 Task: Select the never option in the global toolbar show label.
Action: Mouse moved to (33, 576)
Screenshot: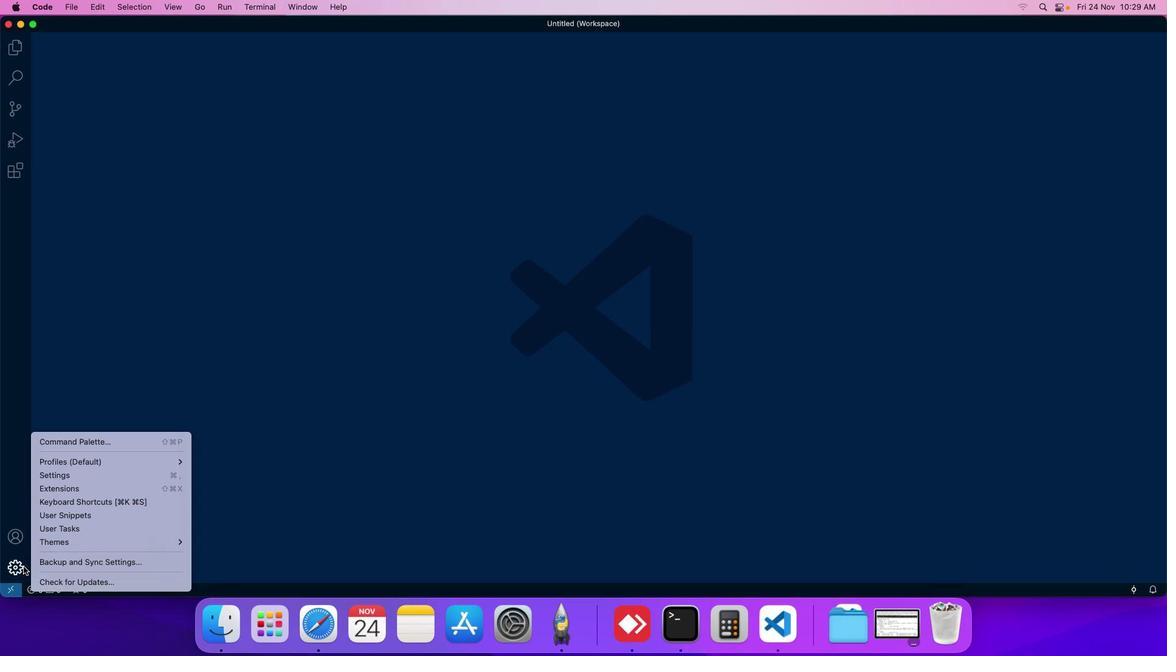 
Action: Mouse pressed left at (33, 576)
Screenshot: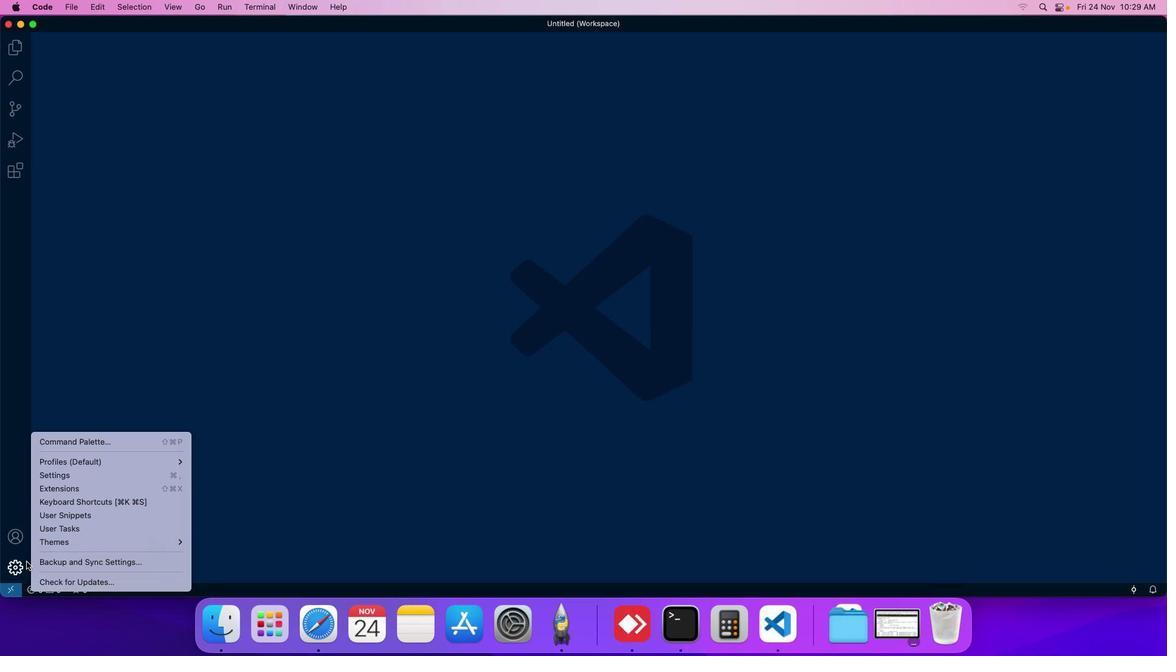 
Action: Mouse moved to (89, 489)
Screenshot: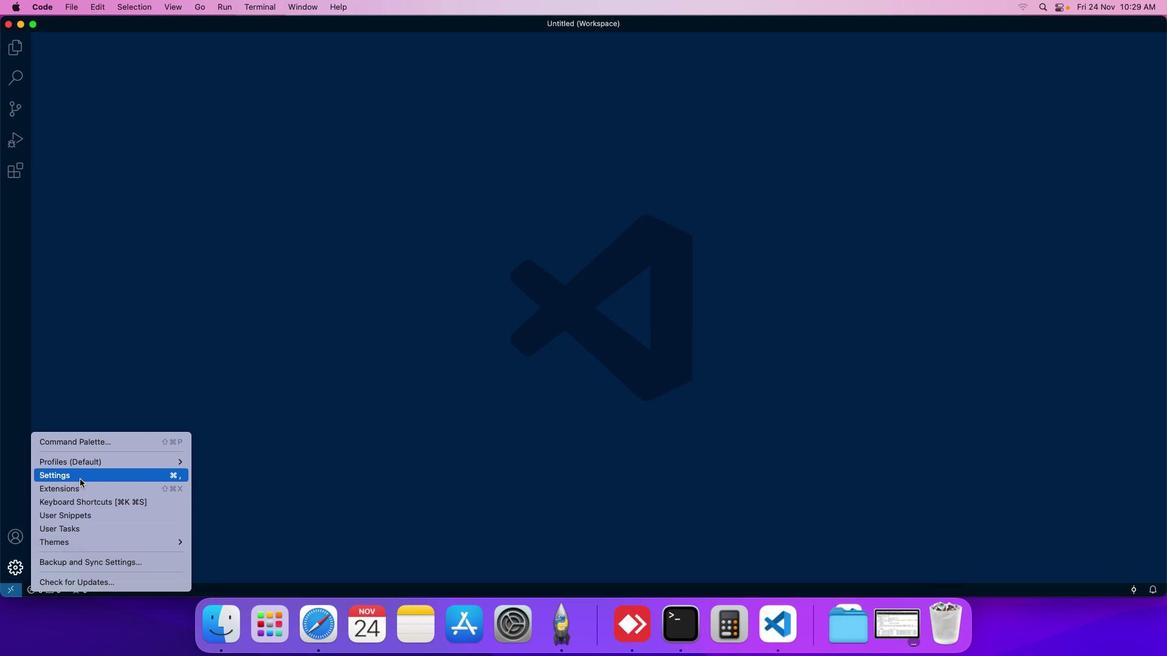 
Action: Mouse pressed left at (89, 489)
Screenshot: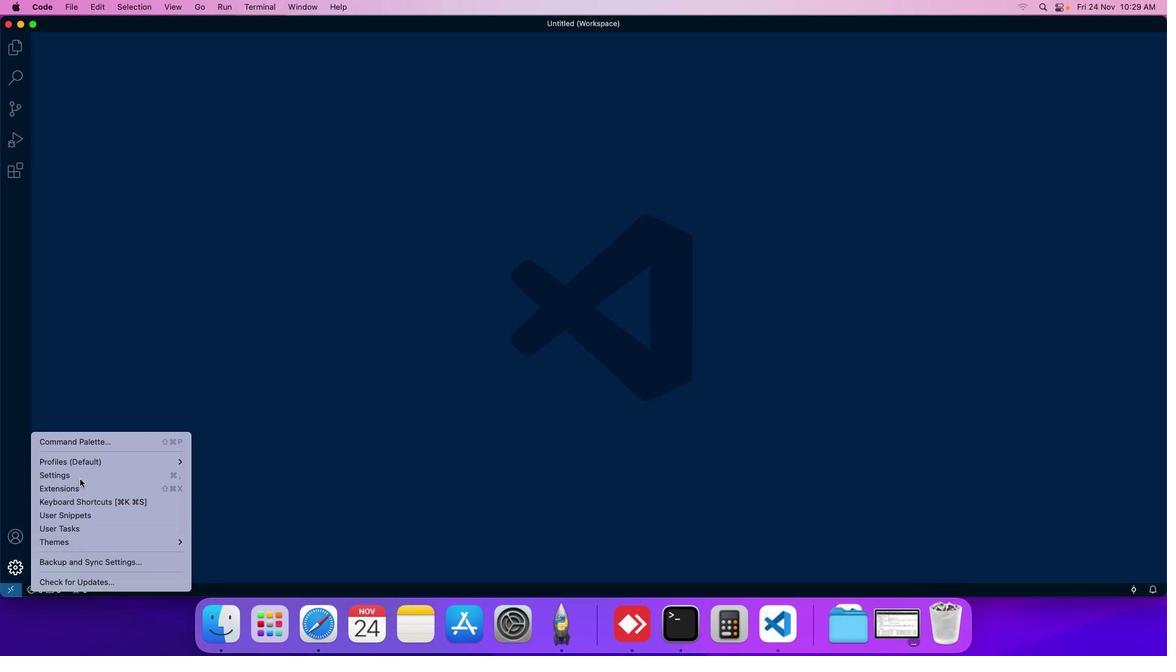 
Action: Mouse moved to (257, 192)
Screenshot: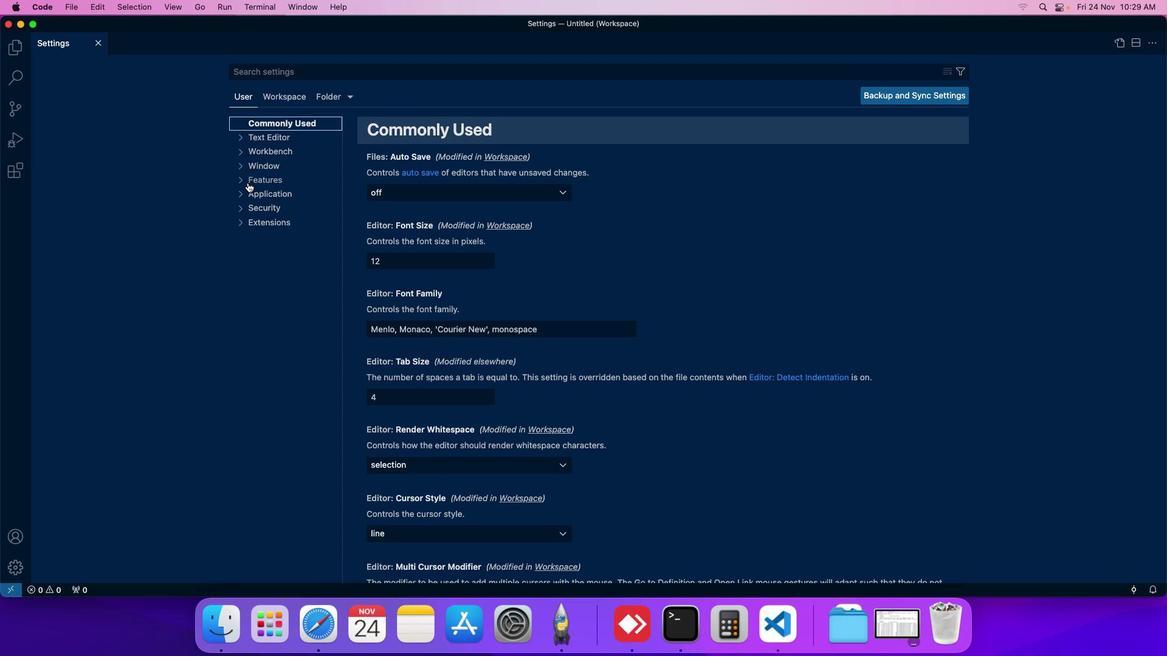 
Action: Mouse pressed left at (257, 192)
Screenshot: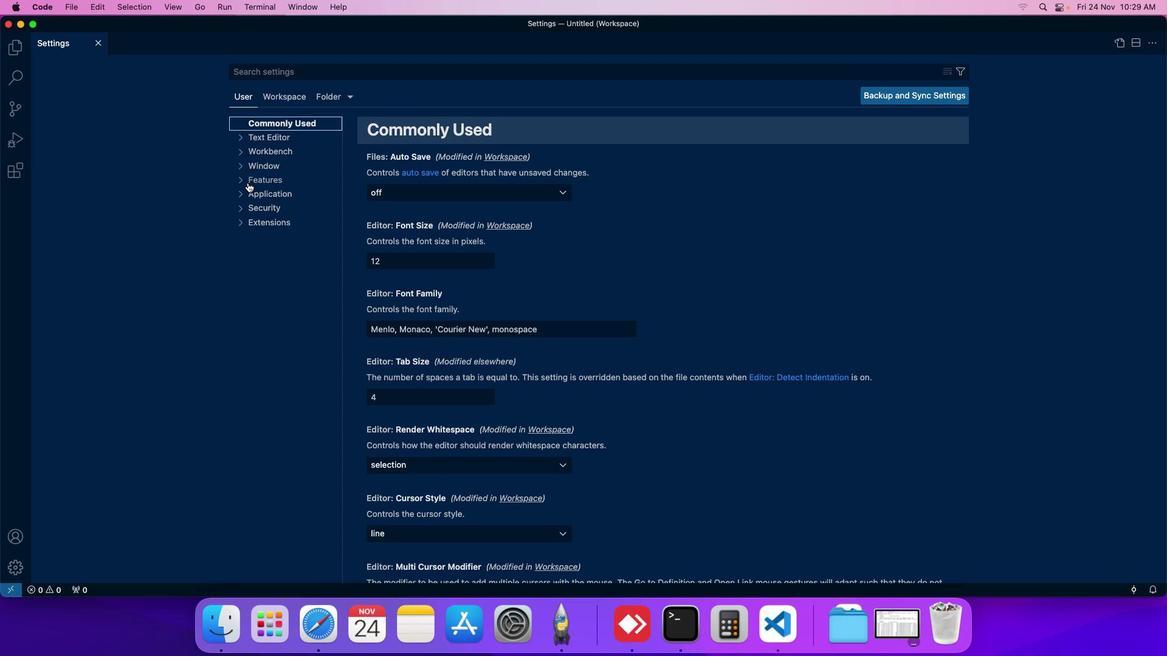 
Action: Mouse moved to (288, 398)
Screenshot: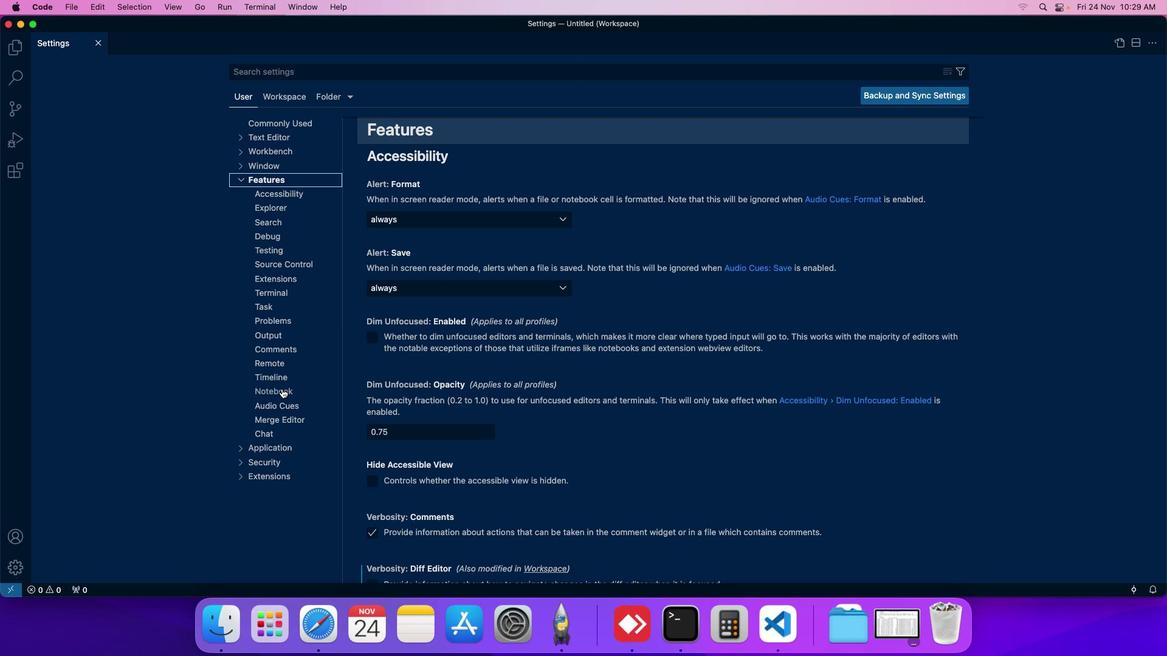 
Action: Mouse pressed left at (288, 398)
Screenshot: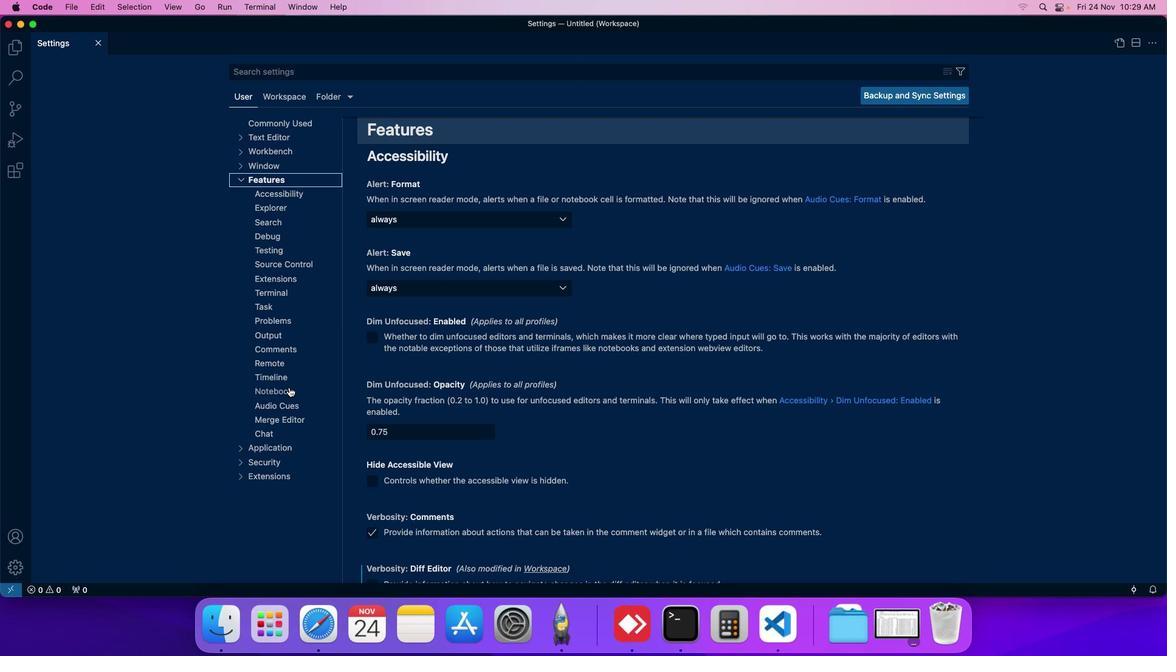 
Action: Mouse moved to (445, 408)
Screenshot: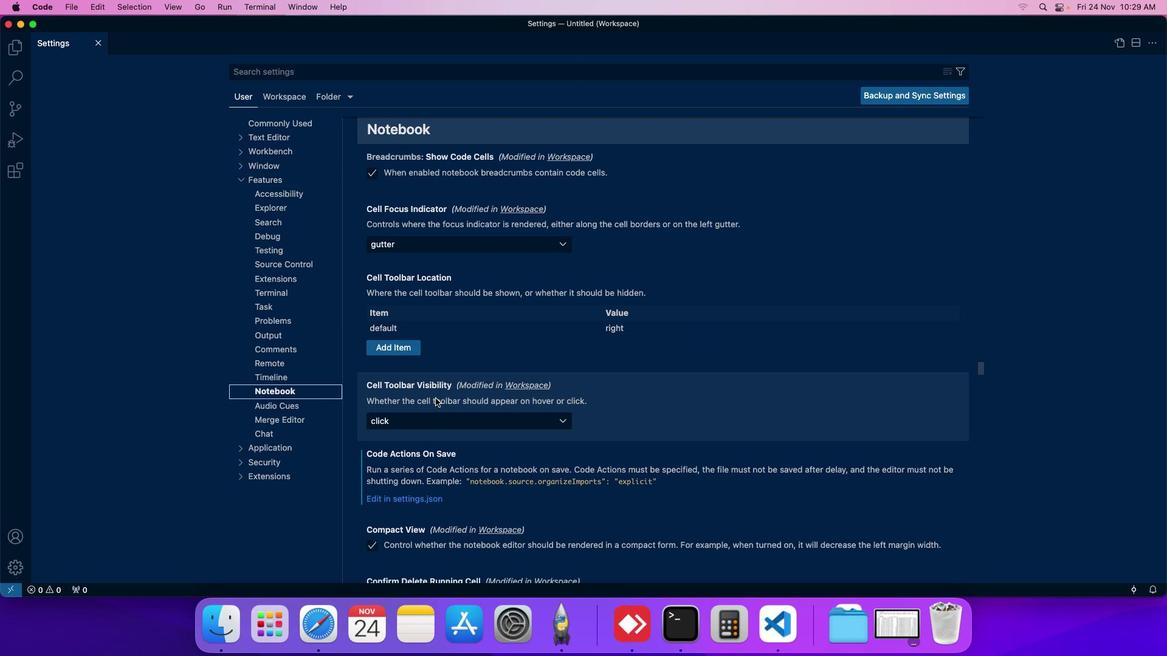 
Action: Mouse scrolled (445, 408) with delta (9, 9)
Screenshot: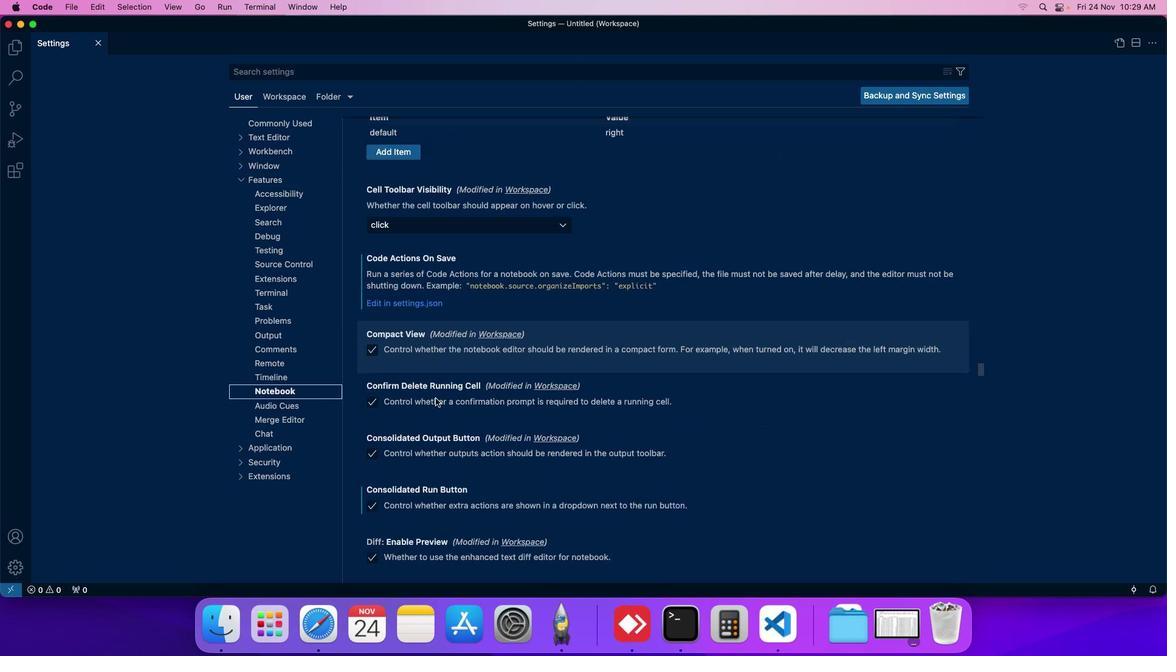 
Action: Mouse scrolled (445, 408) with delta (9, 9)
Screenshot: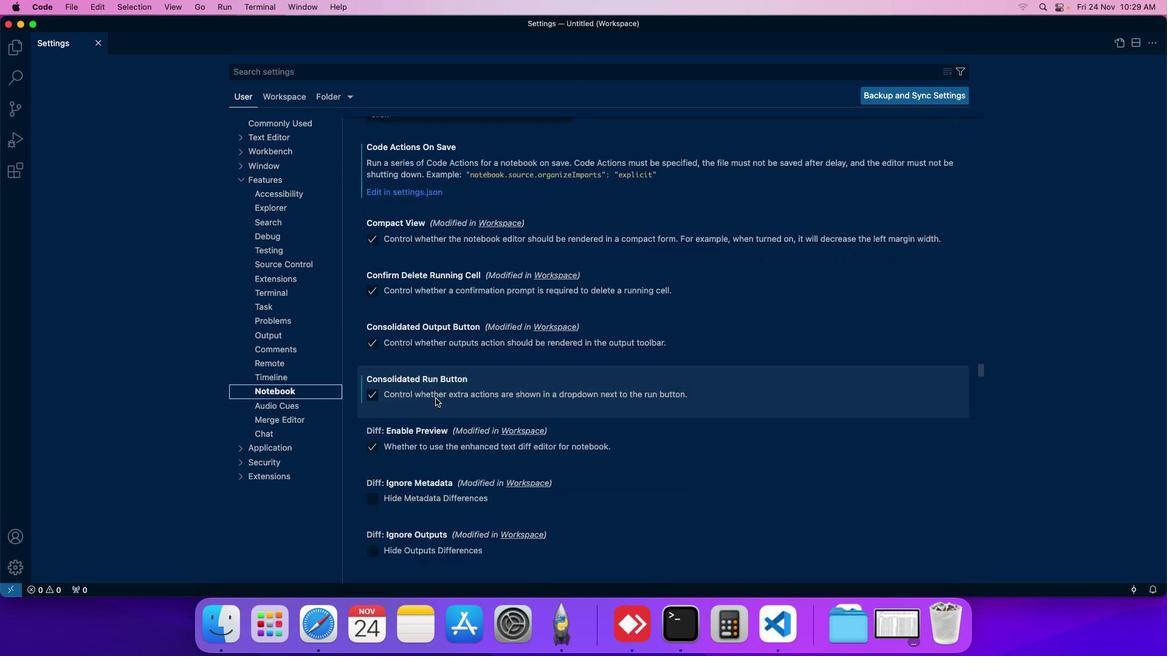 
Action: Mouse scrolled (445, 408) with delta (9, 9)
Screenshot: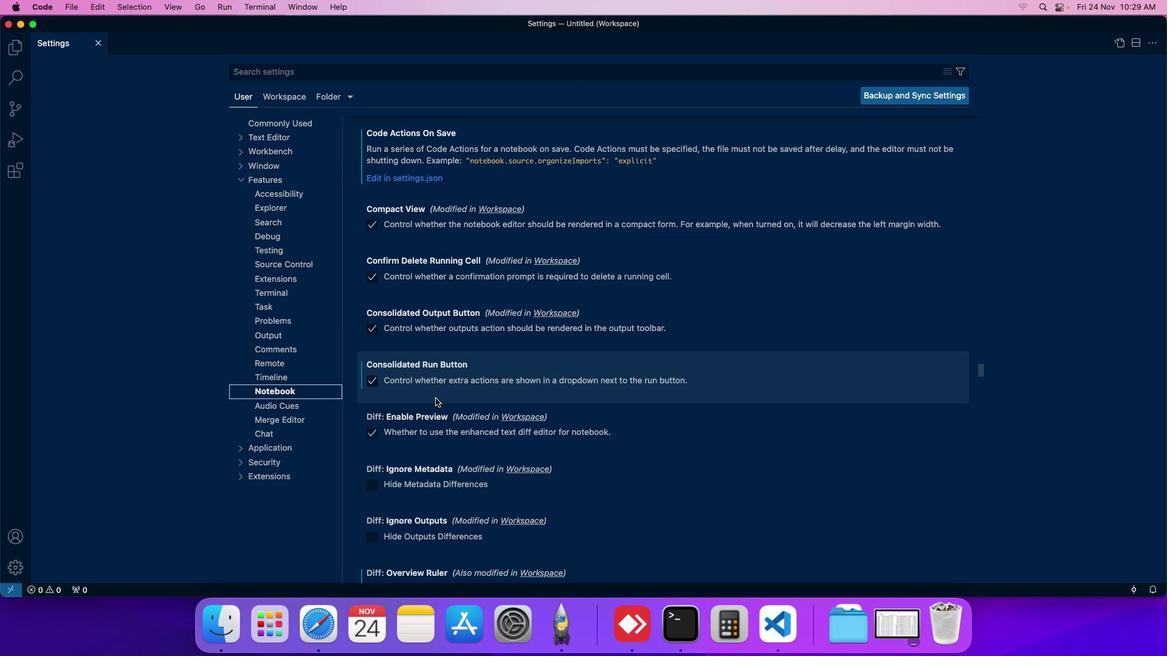 
Action: Mouse scrolled (445, 408) with delta (9, 9)
Screenshot: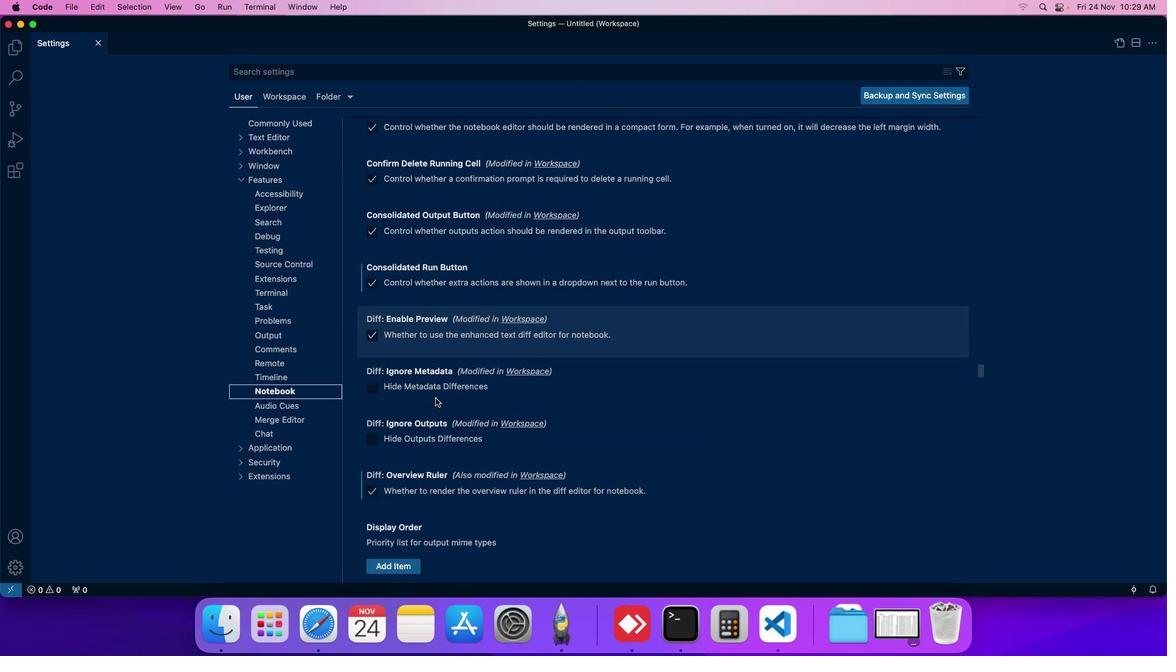
Action: Mouse scrolled (445, 408) with delta (9, 9)
Screenshot: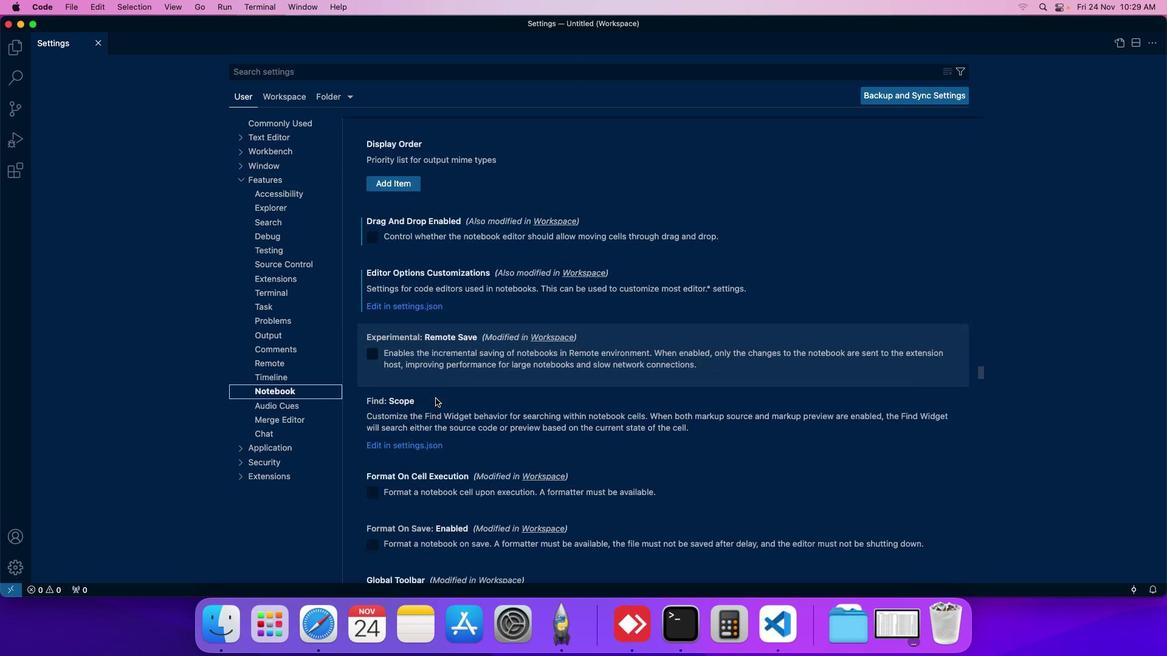 
Action: Mouse moved to (445, 408)
Screenshot: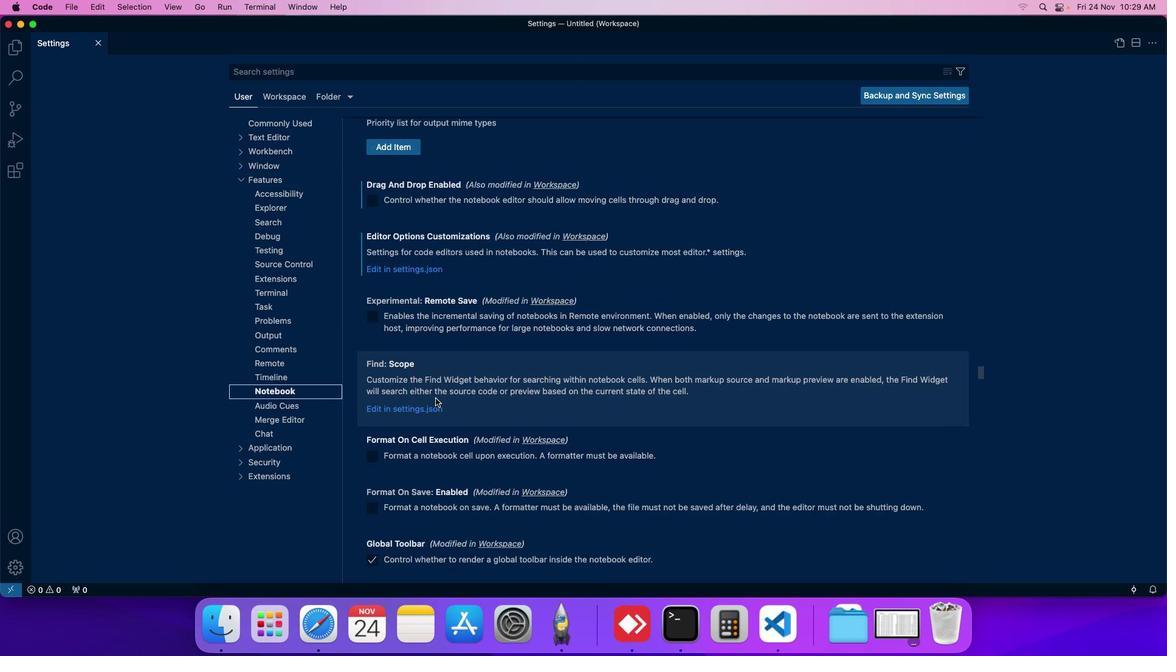 
Action: Mouse scrolled (445, 408) with delta (9, 9)
Screenshot: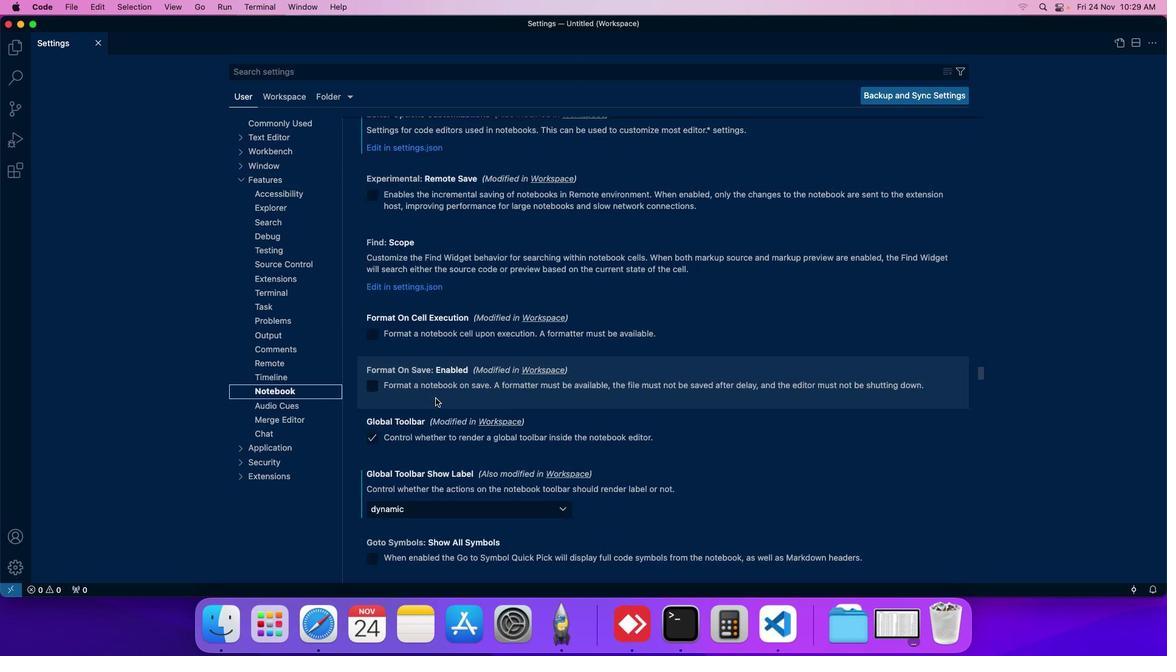 
Action: Mouse scrolled (445, 408) with delta (9, 9)
Screenshot: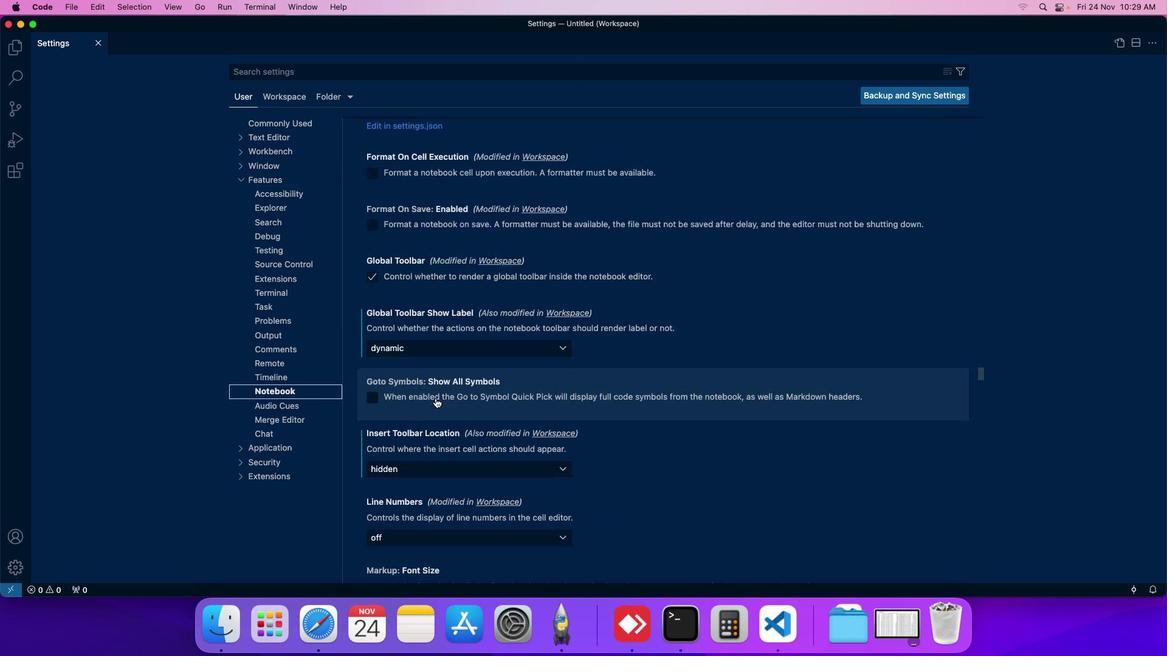 
Action: Mouse scrolled (445, 408) with delta (9, 9)
Screenshot: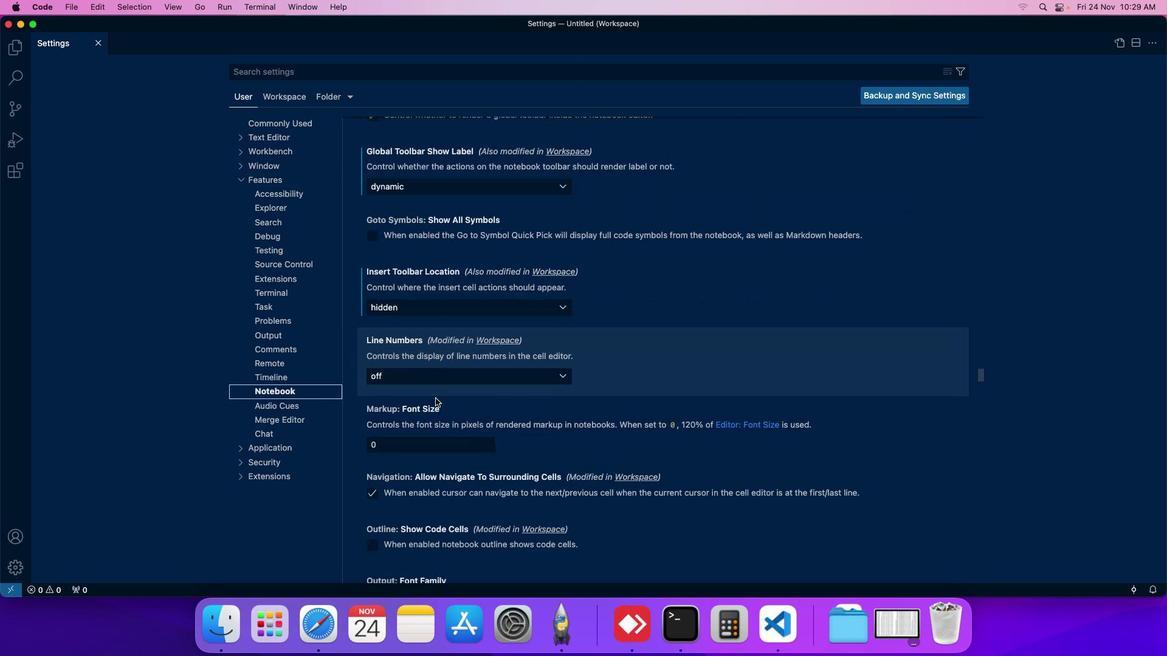 
Action: Mouse scrolled (445, 408) with delta (9, 9)
Screenshot: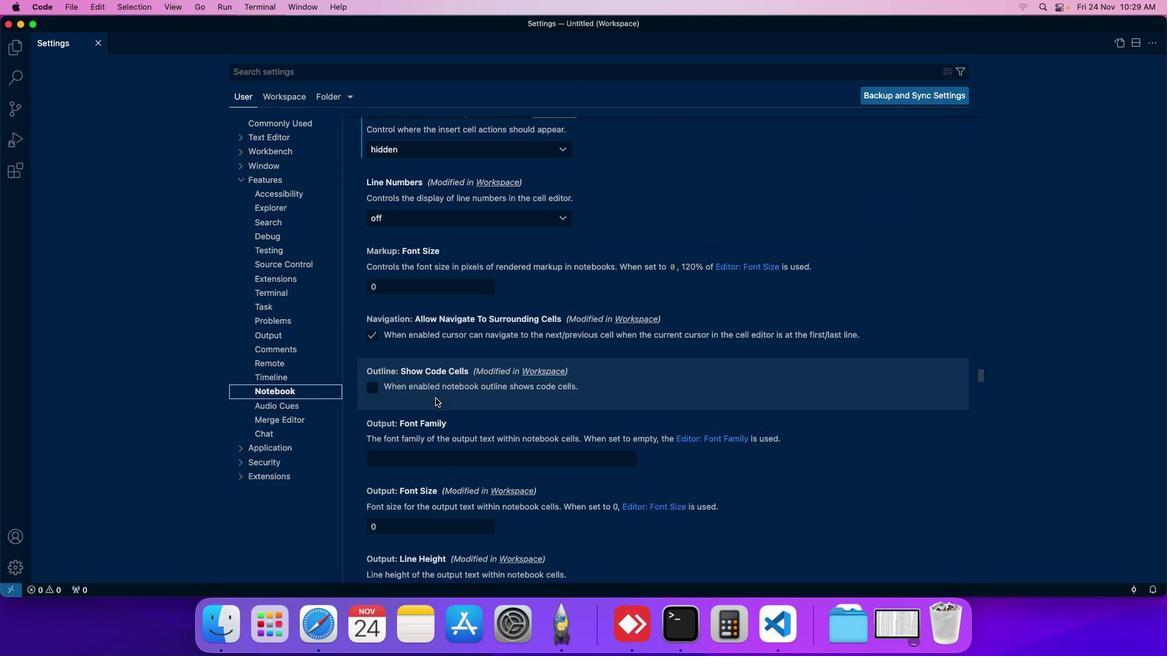 
Action: Mouse scrolled (445, 408) with delta (9, 9)
Screenshot: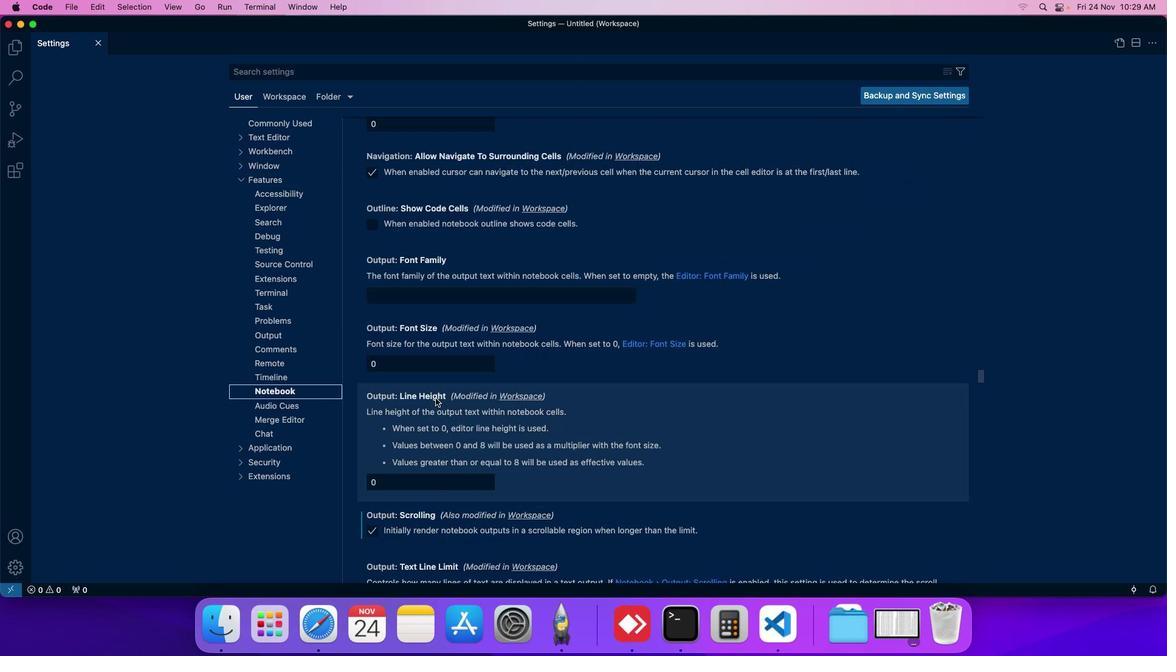 
Action: Mouse scrolled (445, 408) with delta (9, 9)
Screenshot: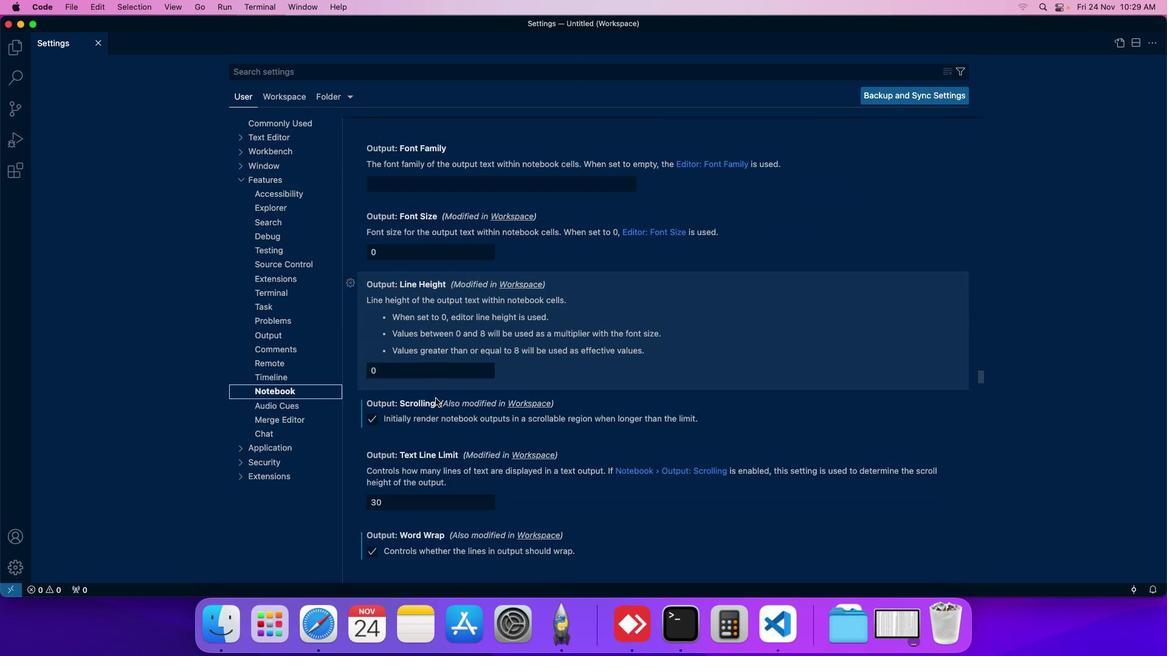 
Action: Mouse moved to (445, 408)
Screenshot: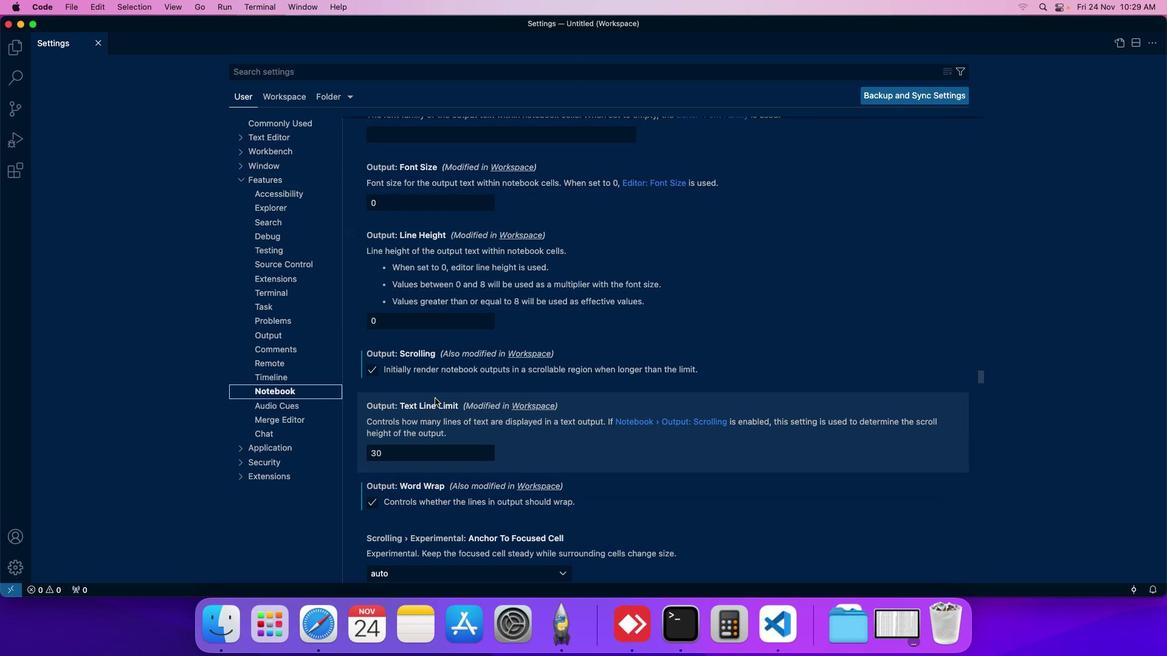 
Action: Mouse scrolled (445, 408) with delta (9, 9)
Screenshot: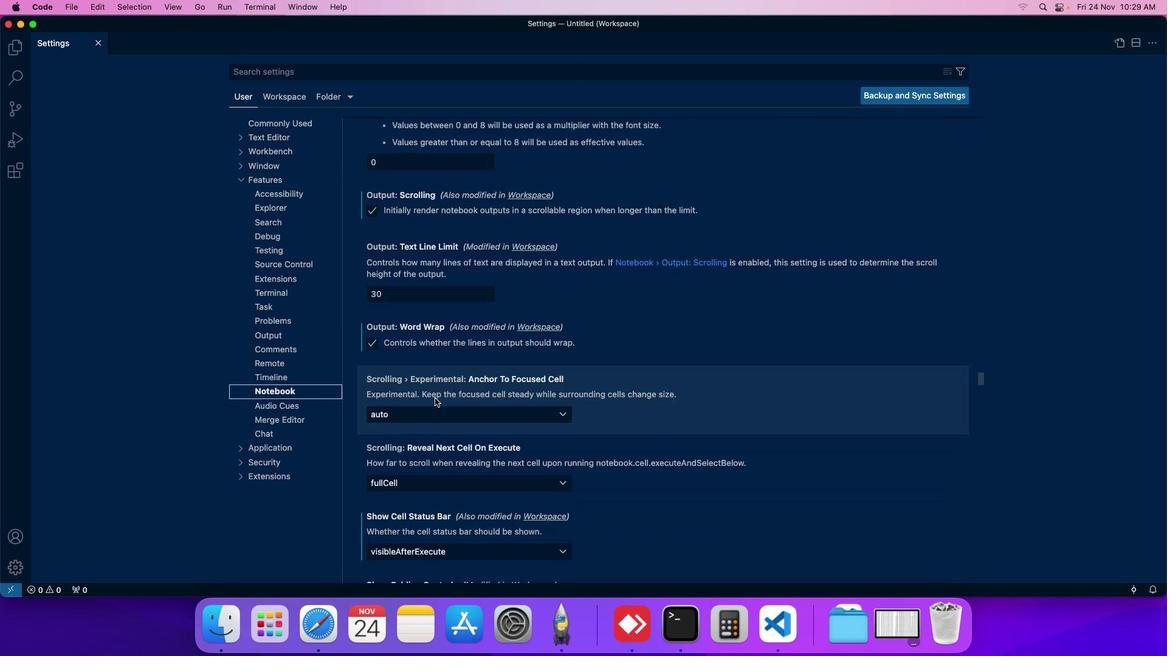
Action: Mouse scrolled (445, 408) with delta (9, 9)
Screenshot: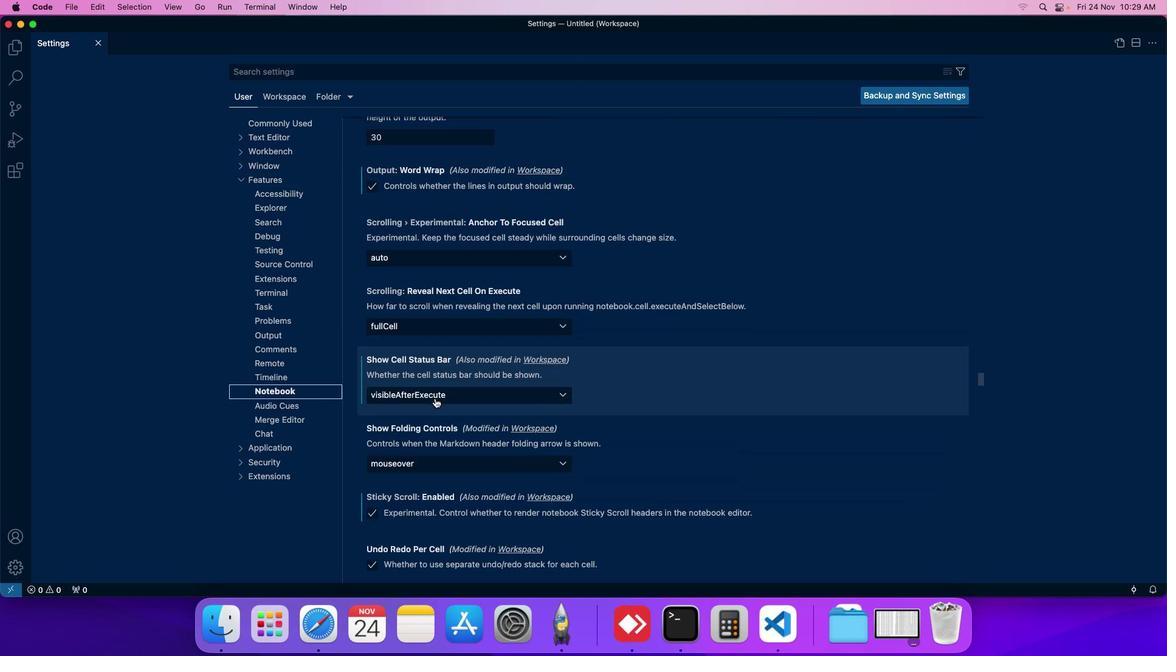 
Action: Mouse moved to (443, 407)
Screenshot: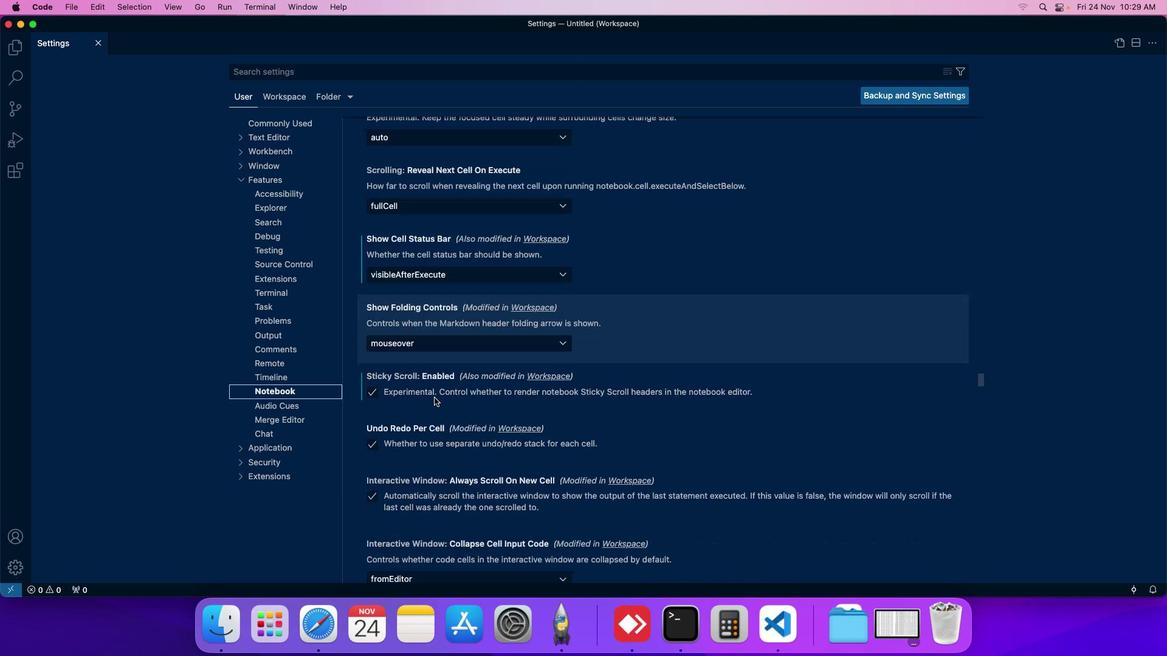 
Action: Mouse scrolled (443, 407) with delta (9, 9)
Screenshot: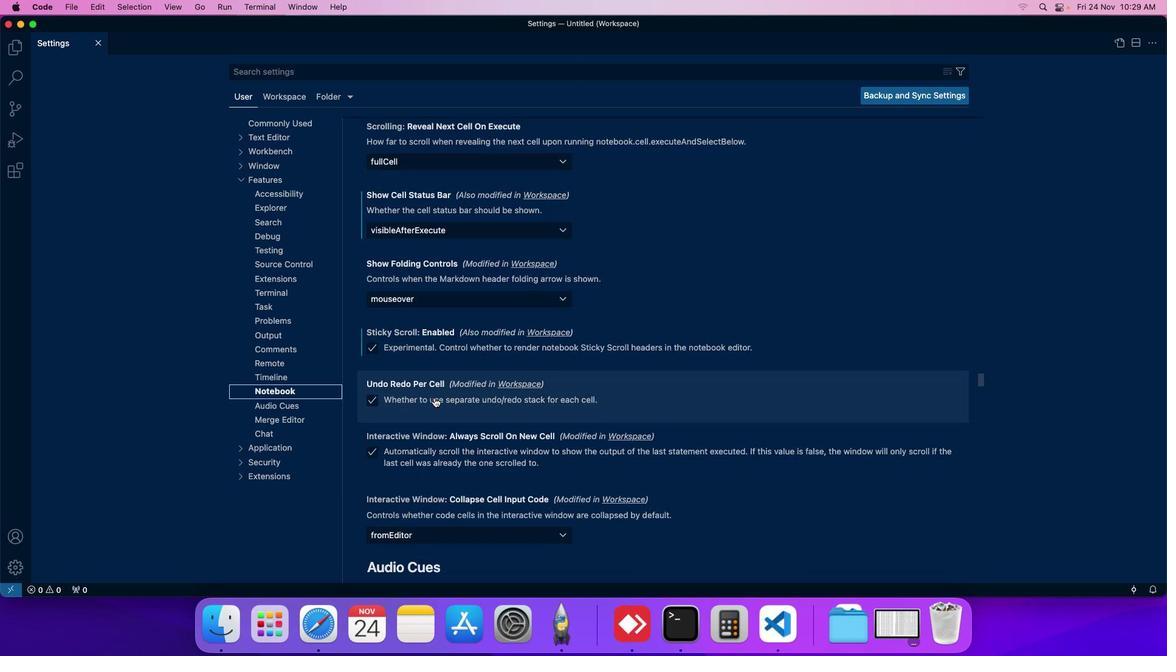 
Action: Mouse moved to (446, 375)
Screenshot: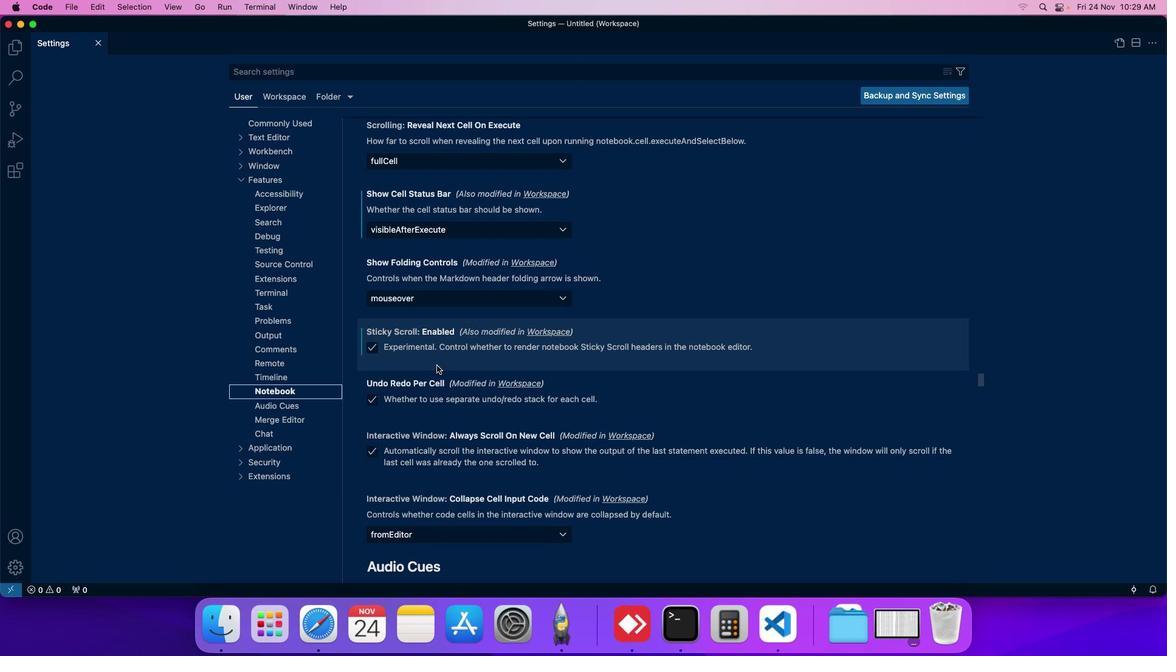 
Action: Mouse scrolled (446, 375) with delta (9, 9)
Screenshot: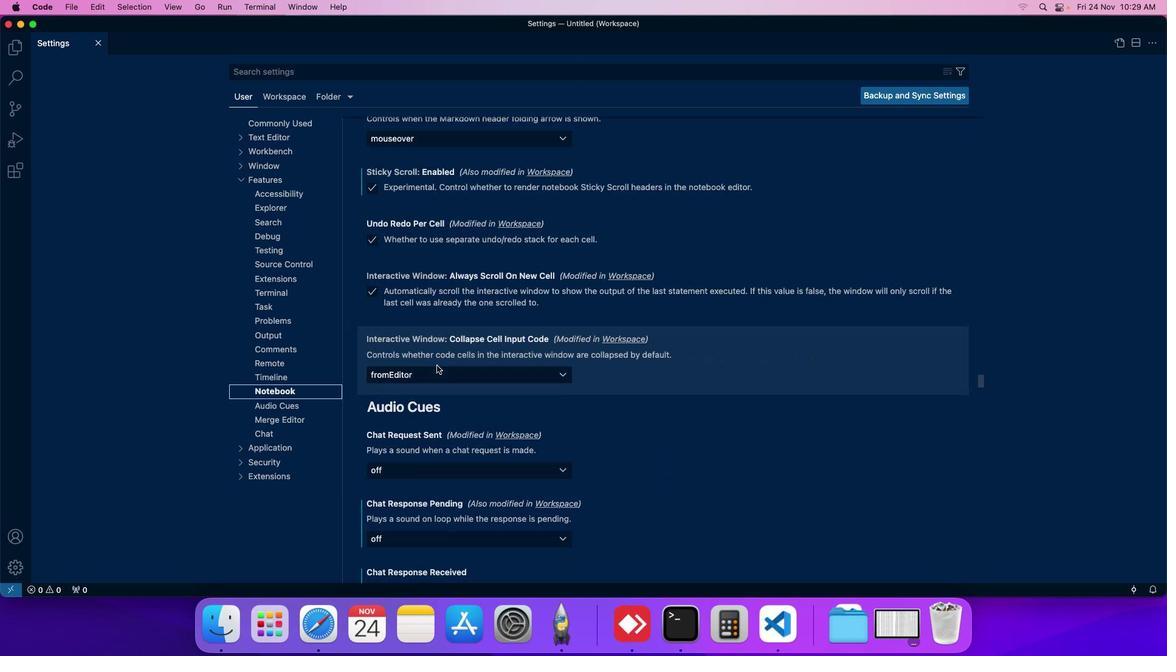 
Action: Mouse moved to (465, 361)
Screenshot: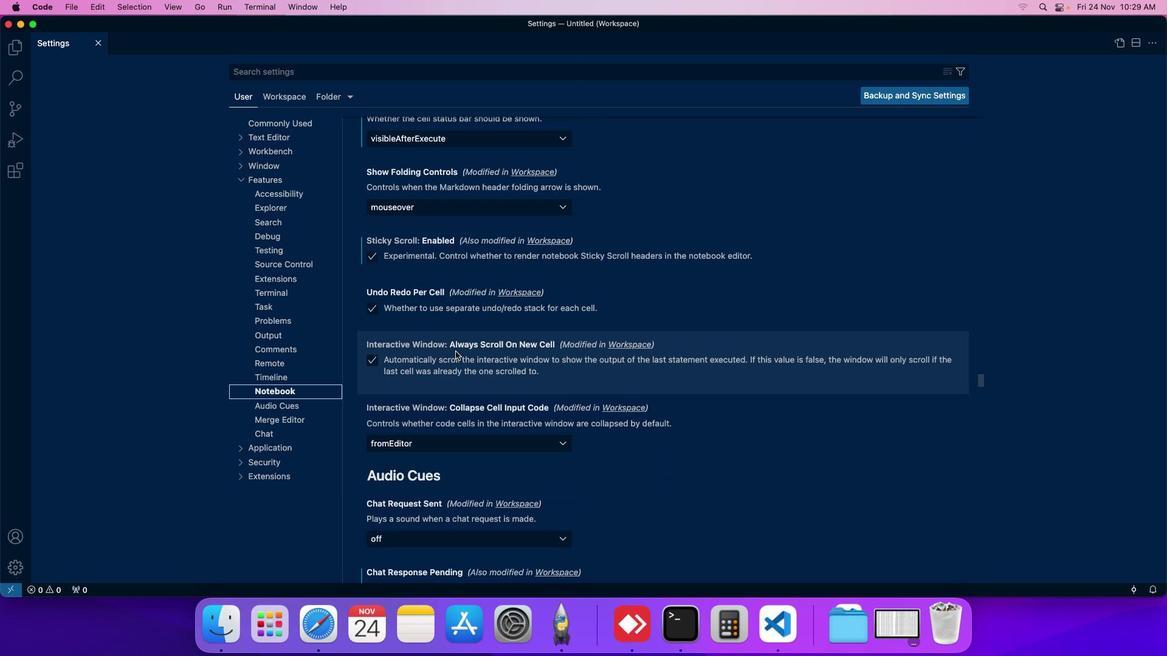 
Action: Mouse scrolled (465, 361) with delta (9, 10)
Screenshot: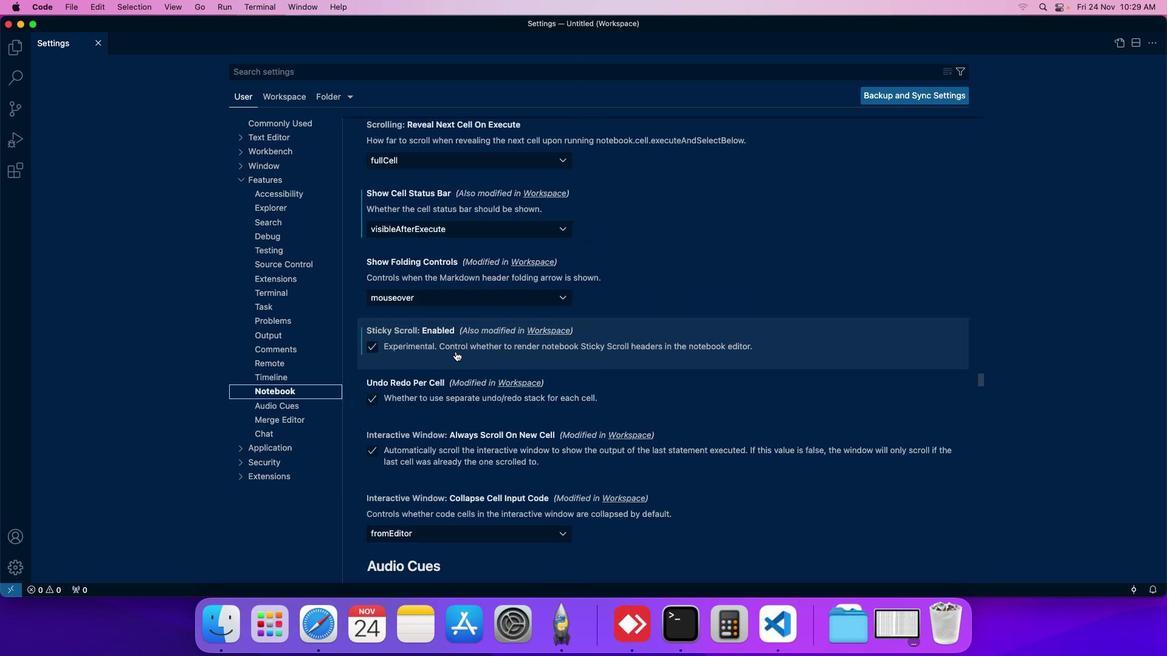 
Action: Mouse moved to (465, 360)
Screenshot: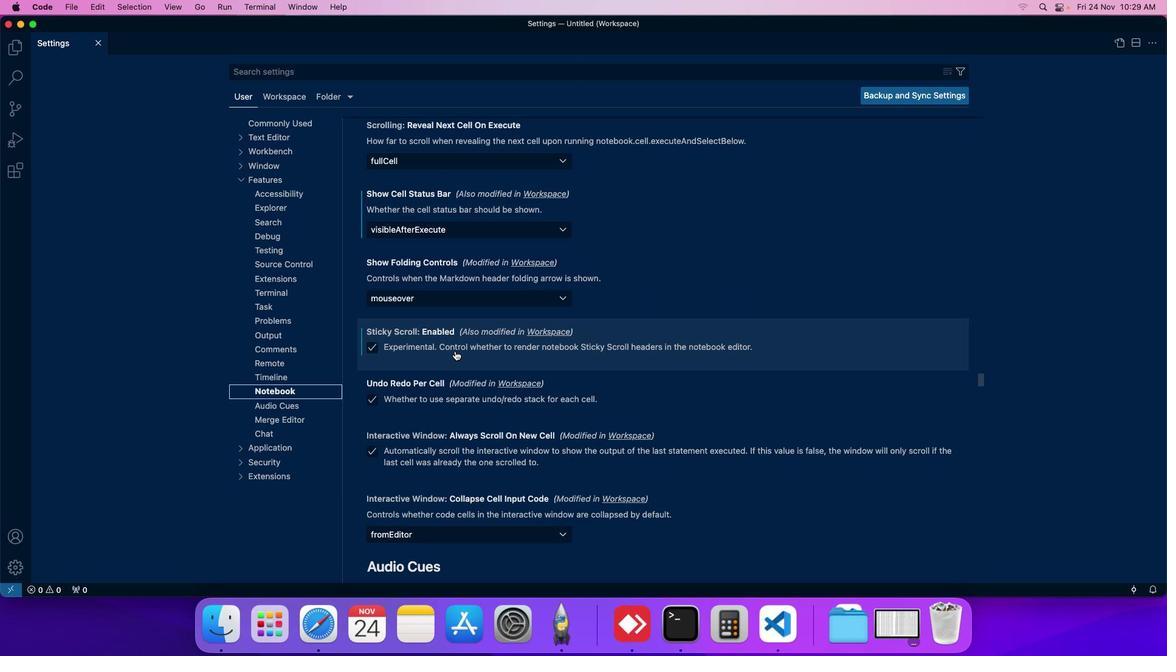 
Action: Mouse scrolled (465, 360) with delta (9, 10)
Screenshot: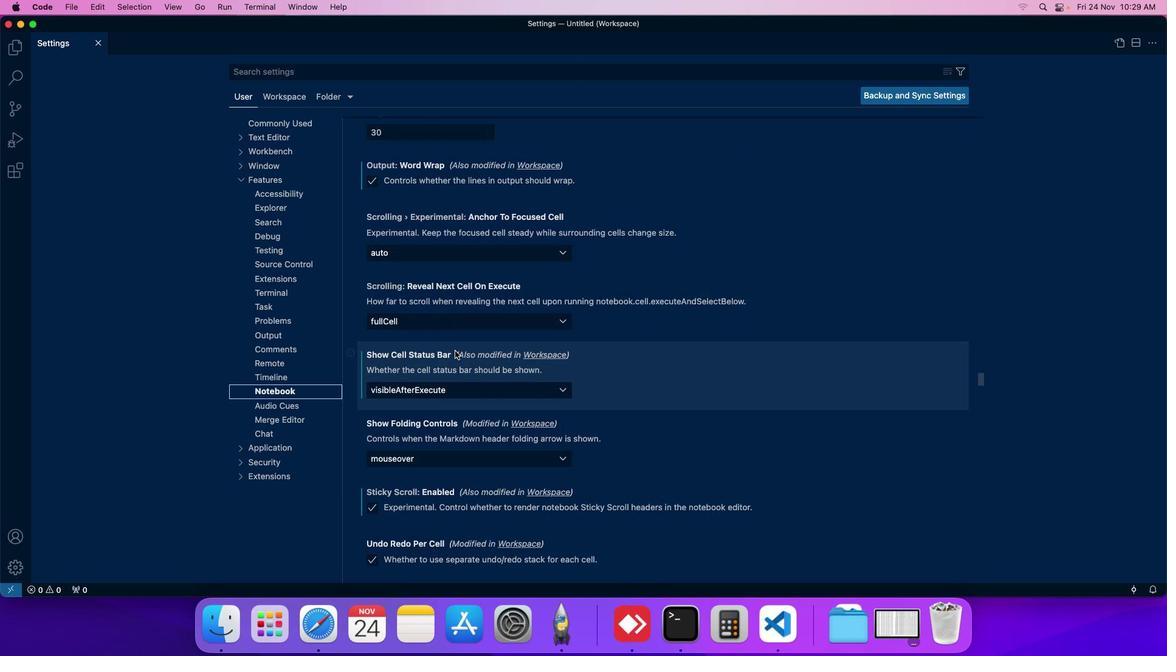 
Action: Mouse moved to (448, 336)
Screenshot: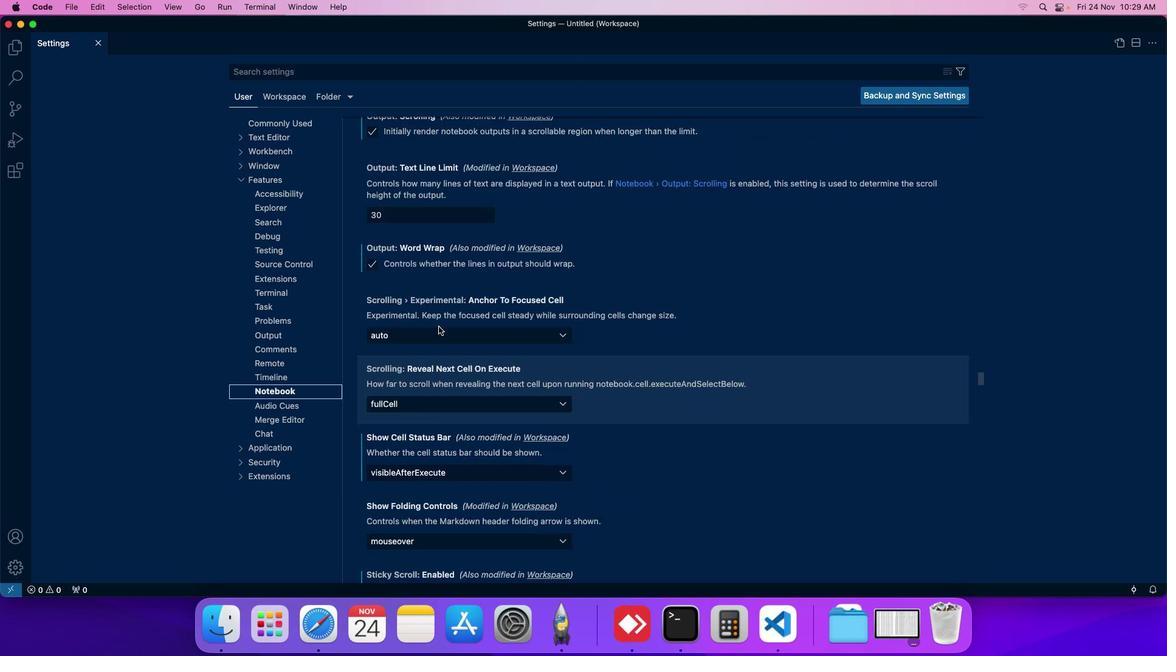 
Action: Mouse scrolled (448, 336) with delta (9, 10)
Screenshot: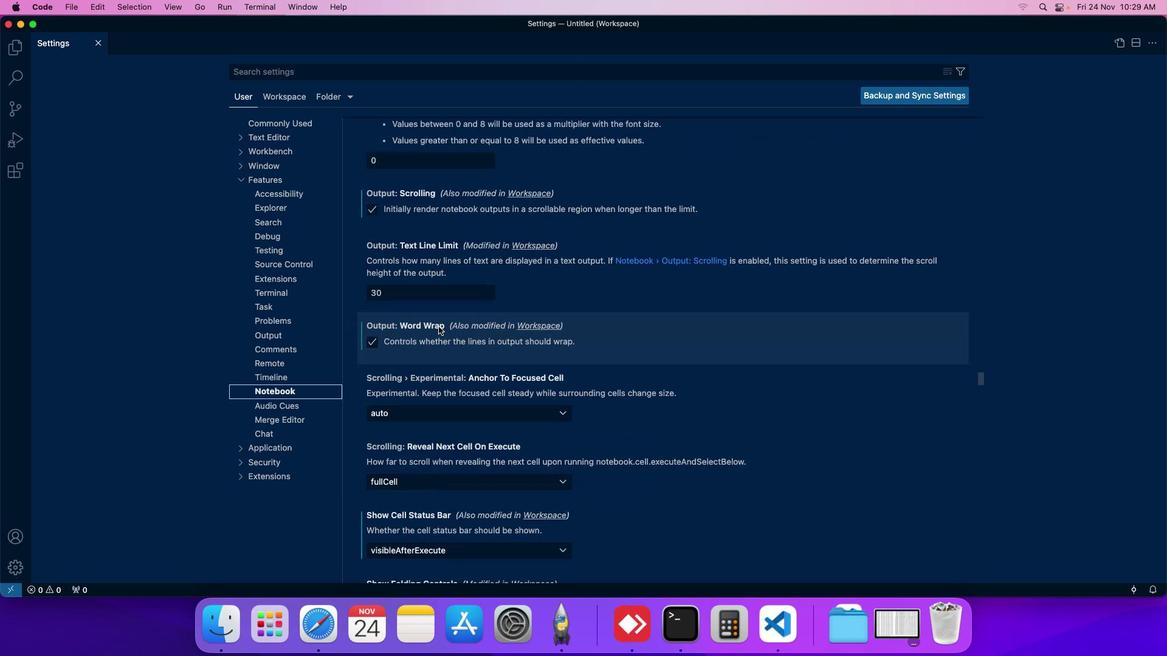 
Action: Mouse moved to (435, 296)
Screenshot: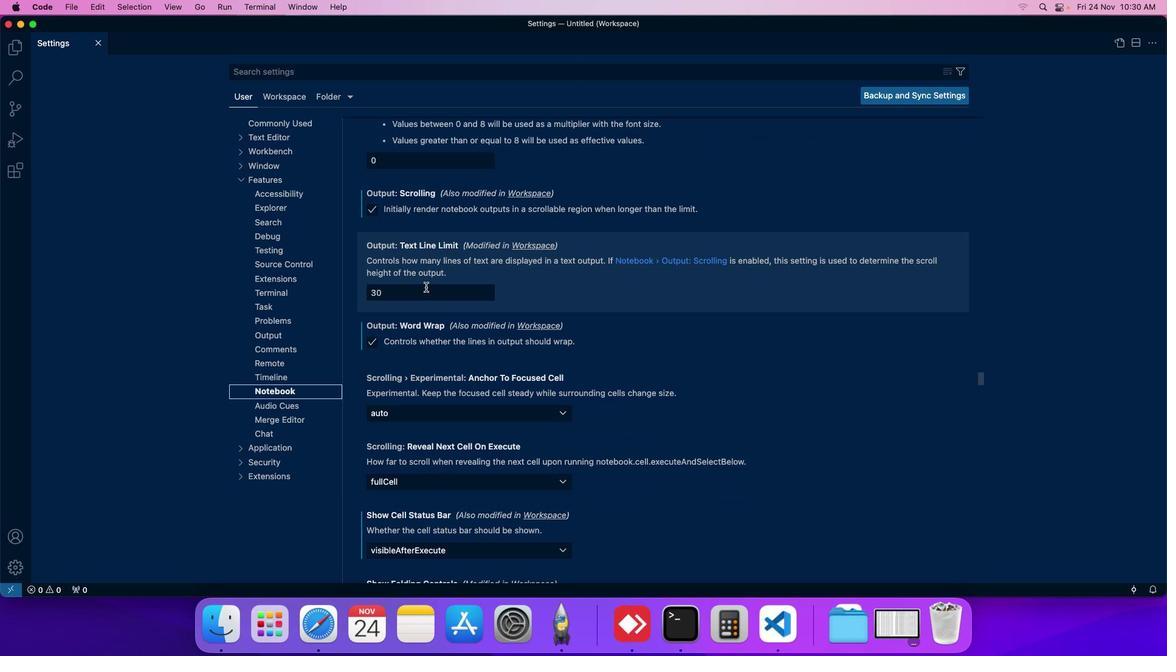 
Action: Mouse scrolled (435, 296) with delta (9, 10)
Screenshot: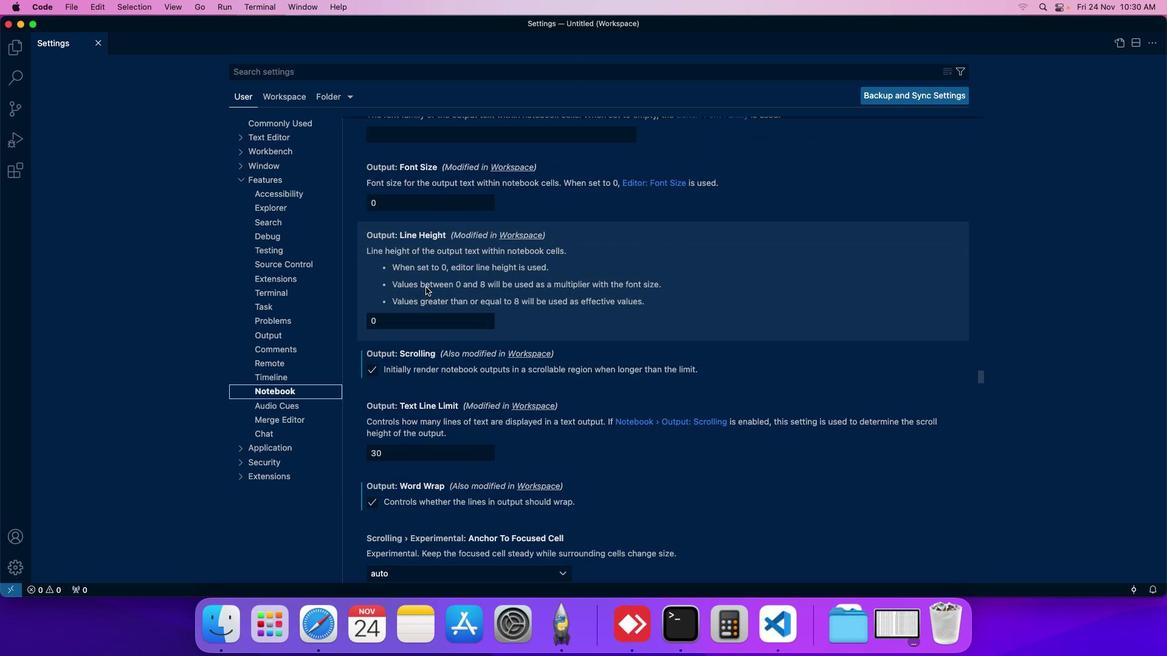 
Action: Mouse scrolled (435, 296) with delta (9, 10)
Screenshot: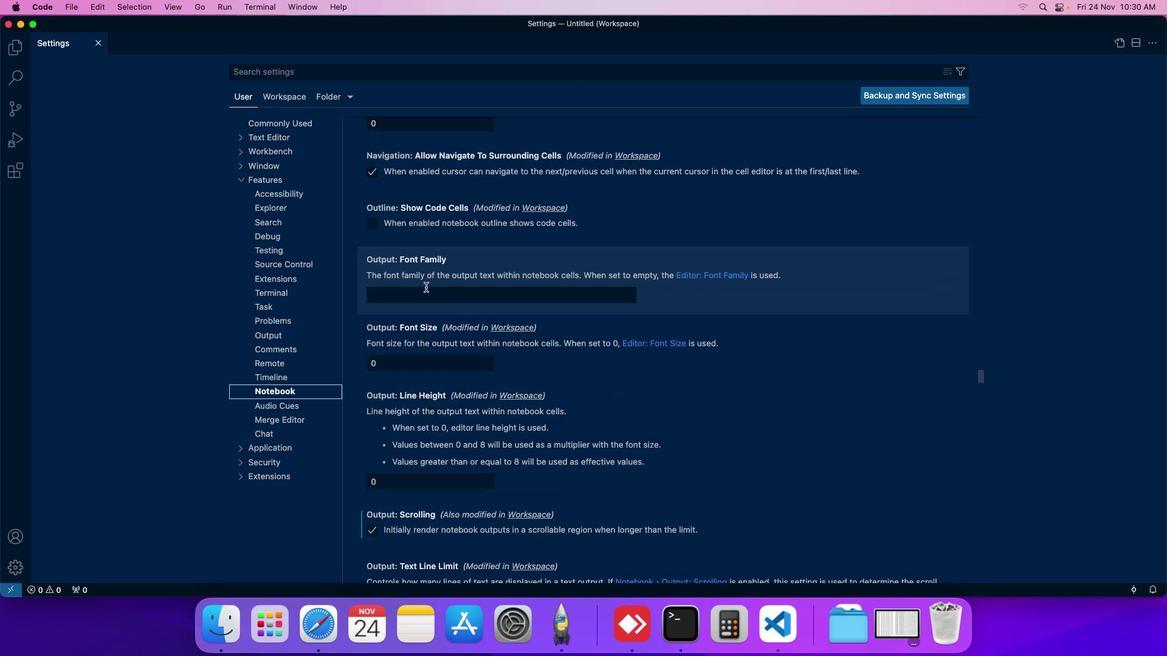 
Action: Mouse scrolled (435, 296) with delta (9, 10)
Screenshot: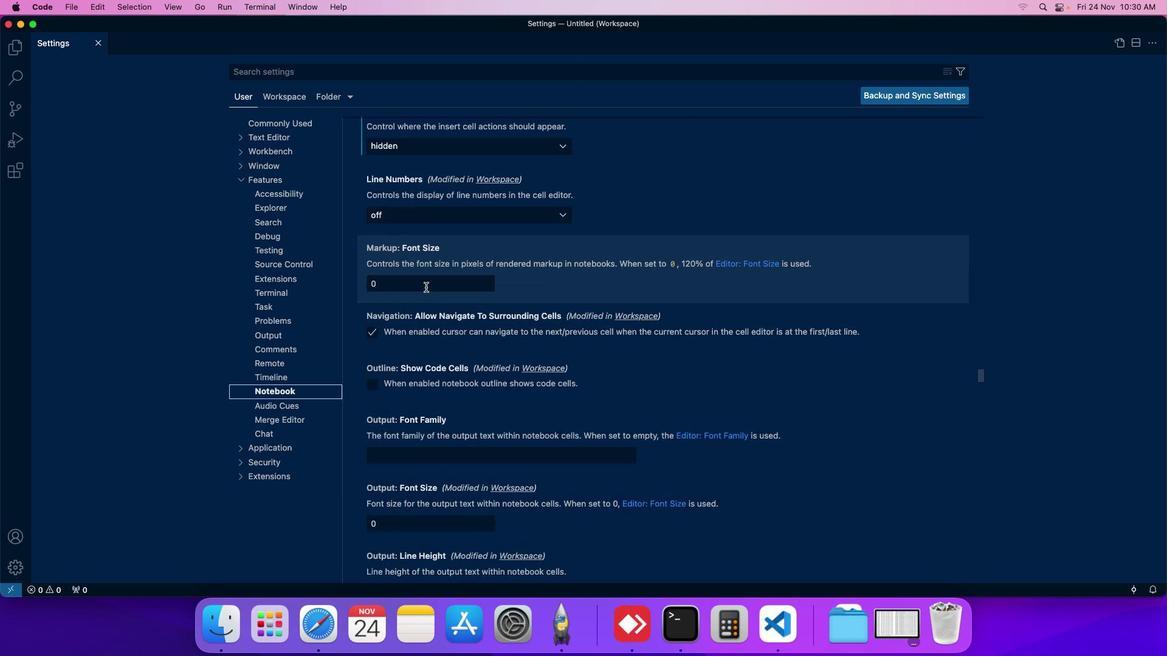 
Action: Mouse scrolled (435, 296) with delta (9, 10)
Screenshot: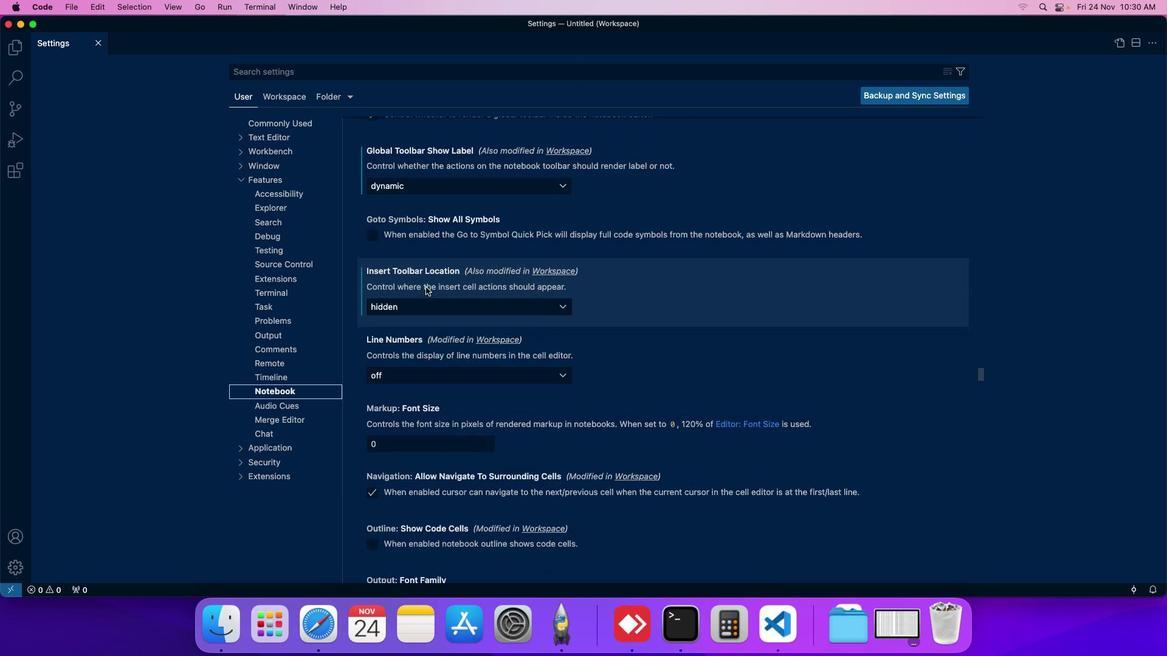
Action: Mouse moved to (442, 197)
Screenshot: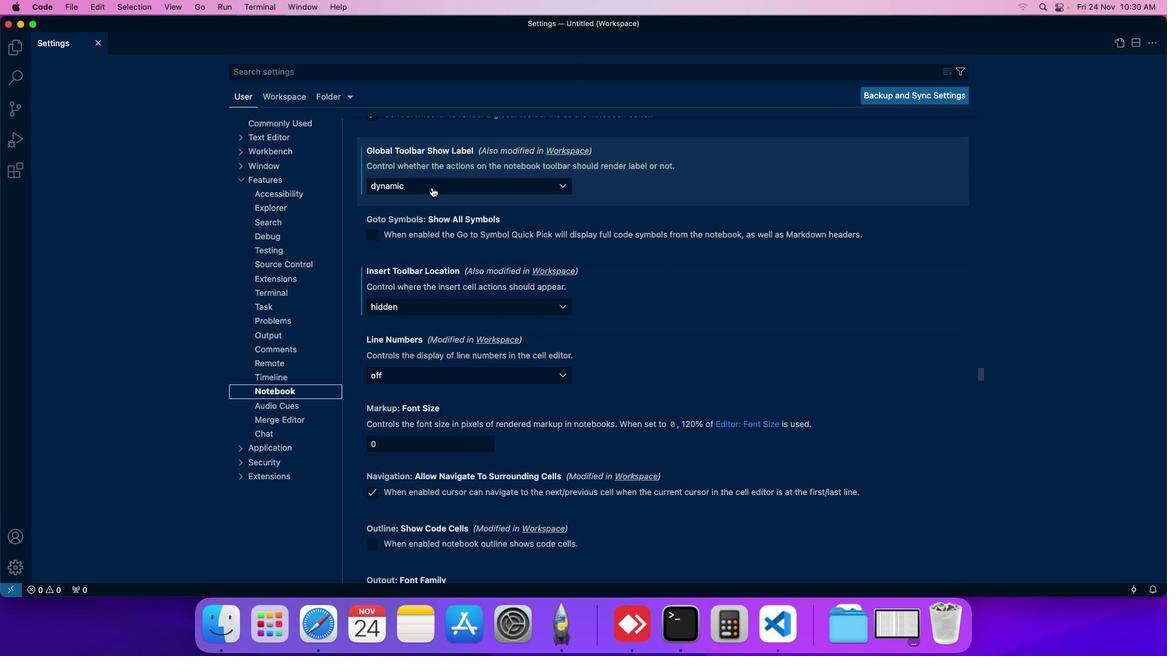 
Action: Mouse pressed left at (442, 197)
Screenshot: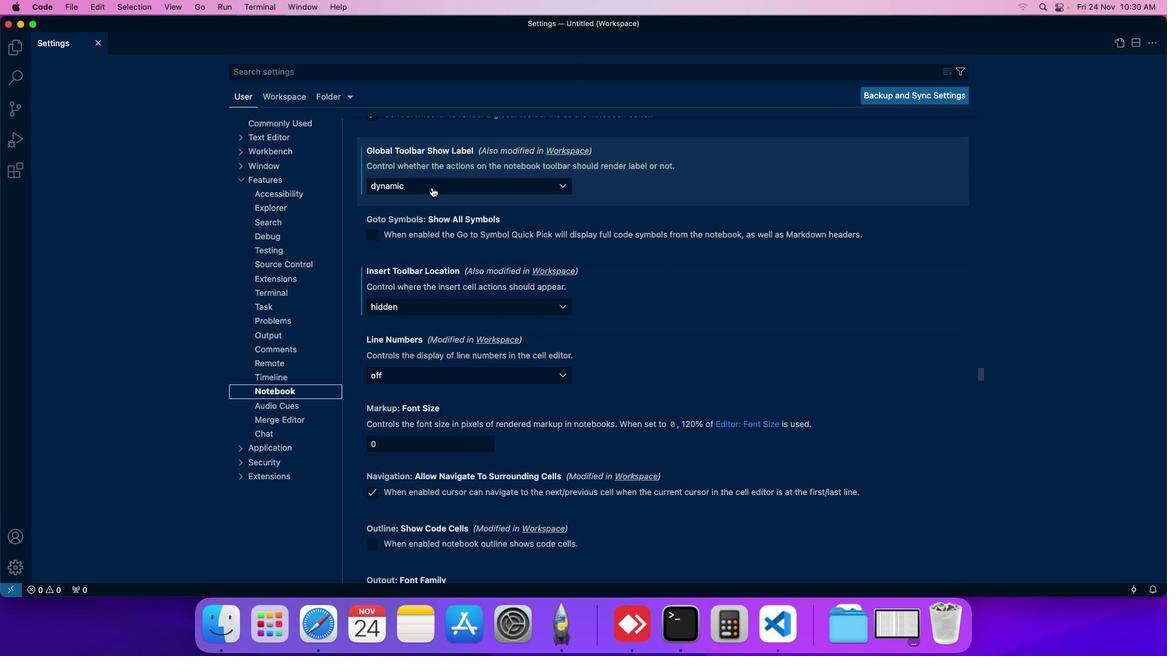 
Action: Mouse moved to (400, 221)
Screenshot: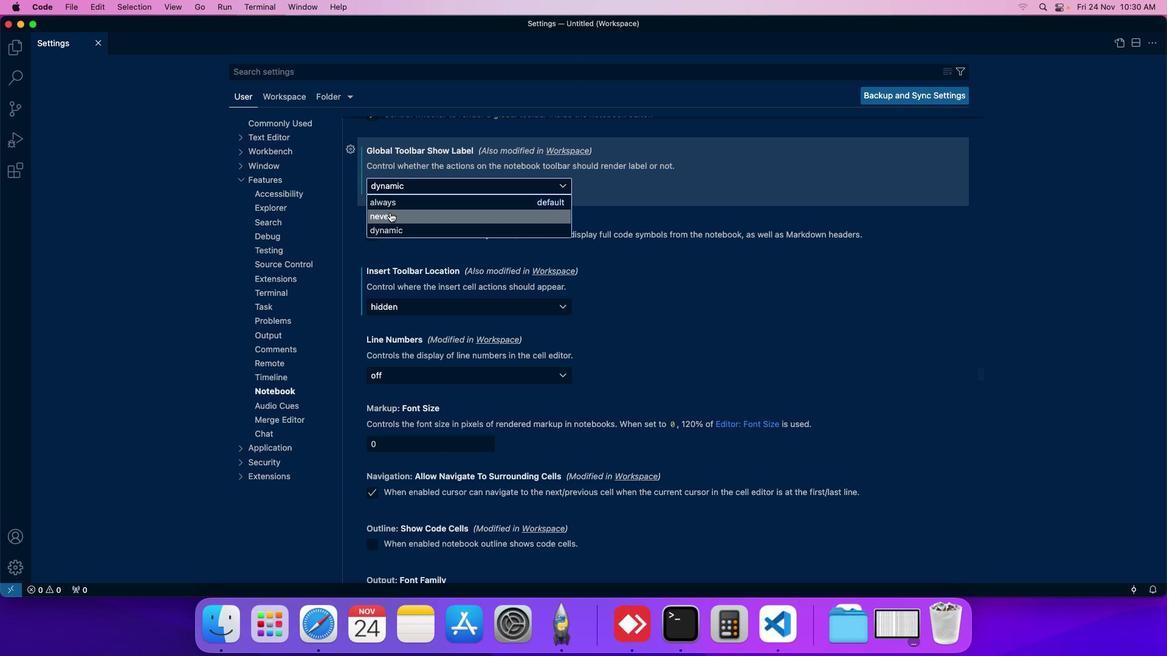 
Action: Mouse pressed left at (400, 221)
Screenshot: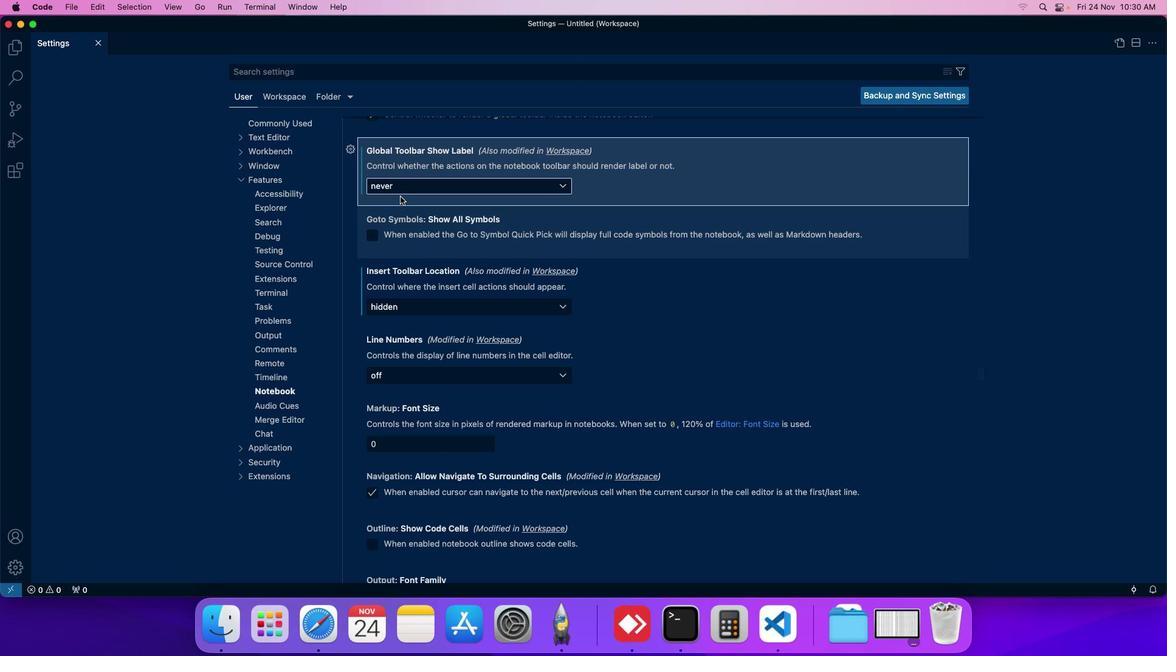 
Action: Mouse moved to (420, 195)
Screenshot: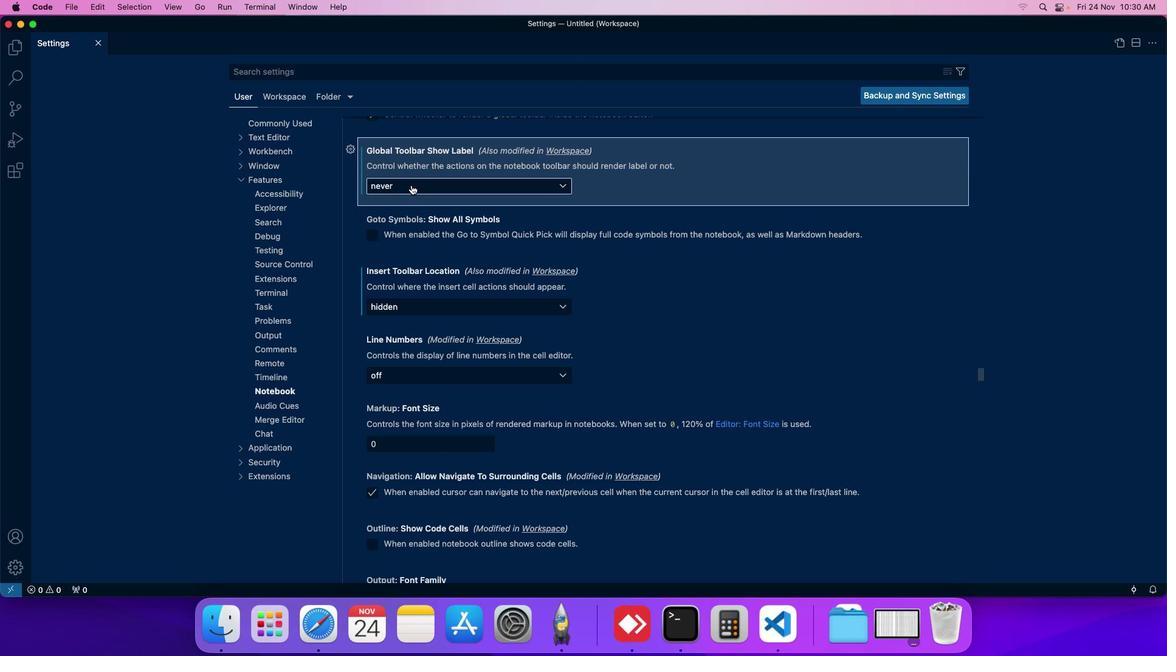 
